 Task: Change the theme color of your profile to Cool grey.
Action: Mouse moved to (1264, 36)
Screenshot: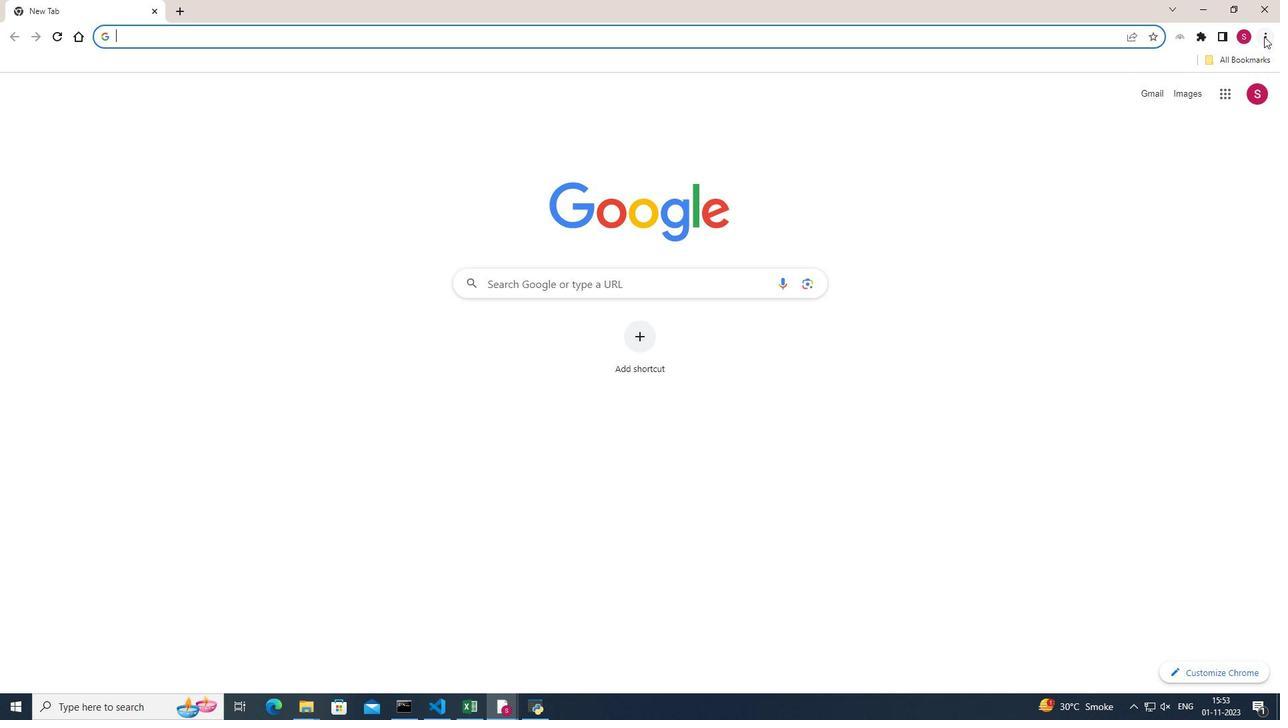 
Action: Mouse pressed left at (1264, 36)
Screenshot: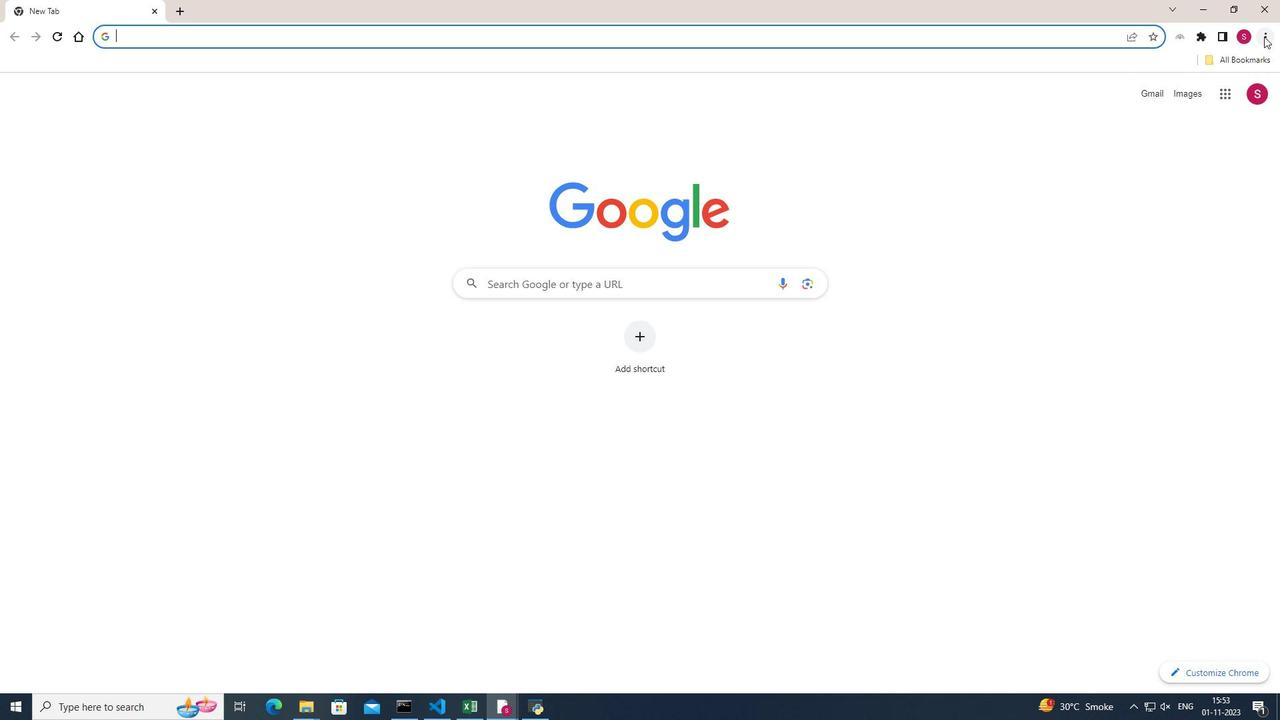 
Action: Mouse moved to (1116, 281)
Screenshot: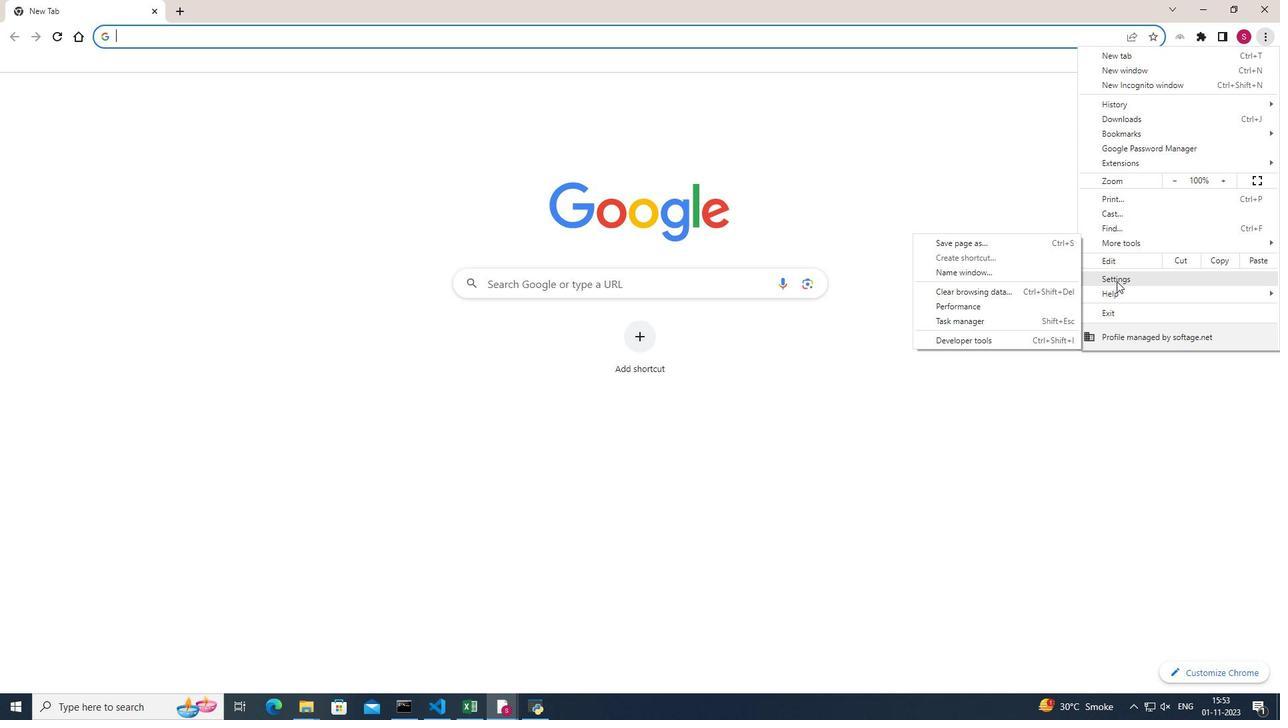 
Action: Mouse pressed left at (1116, 281)
Screenshot: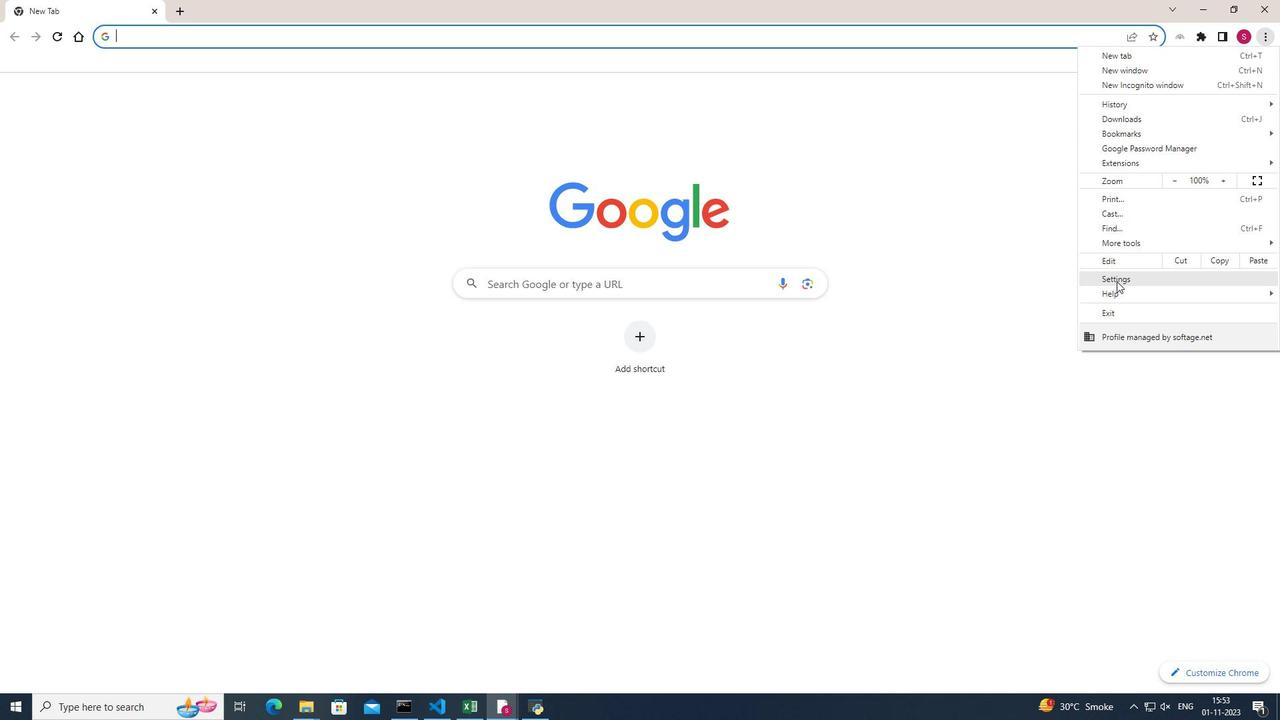 
Action: Mouse moved to (825, 314)
Screenshot: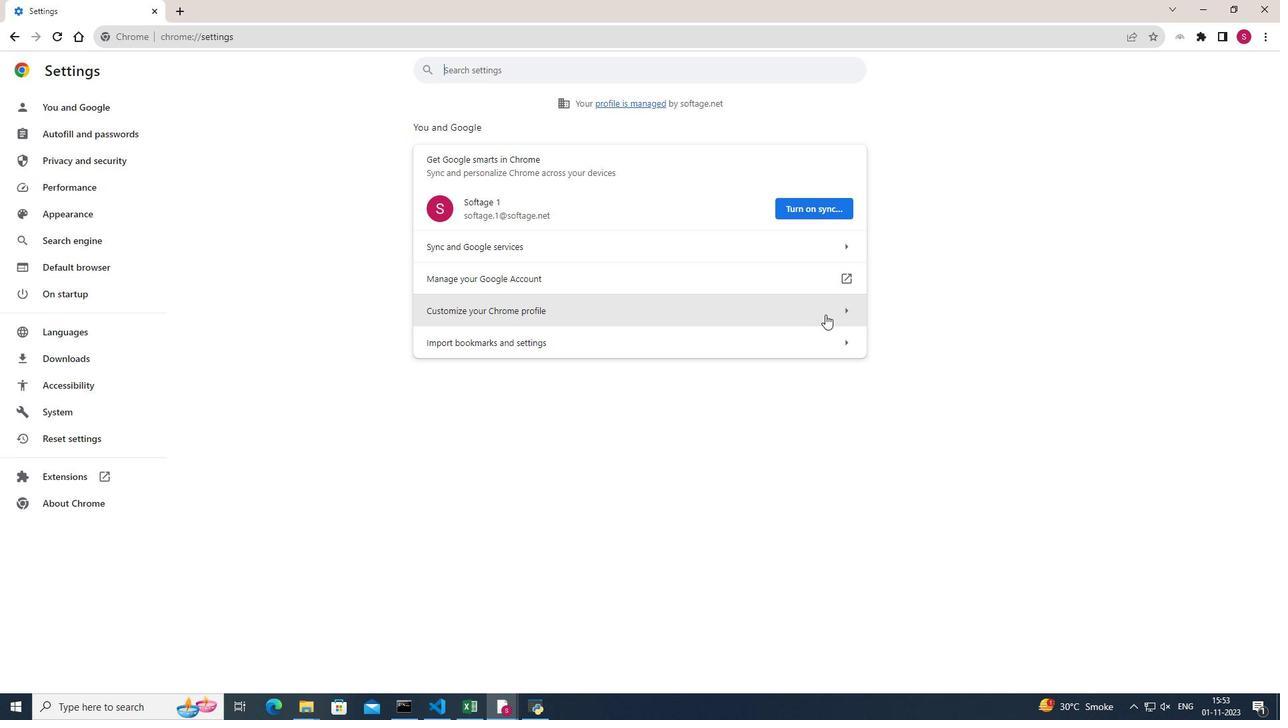 
Action: Mouse pressed left at (825, 314)
Screenshot: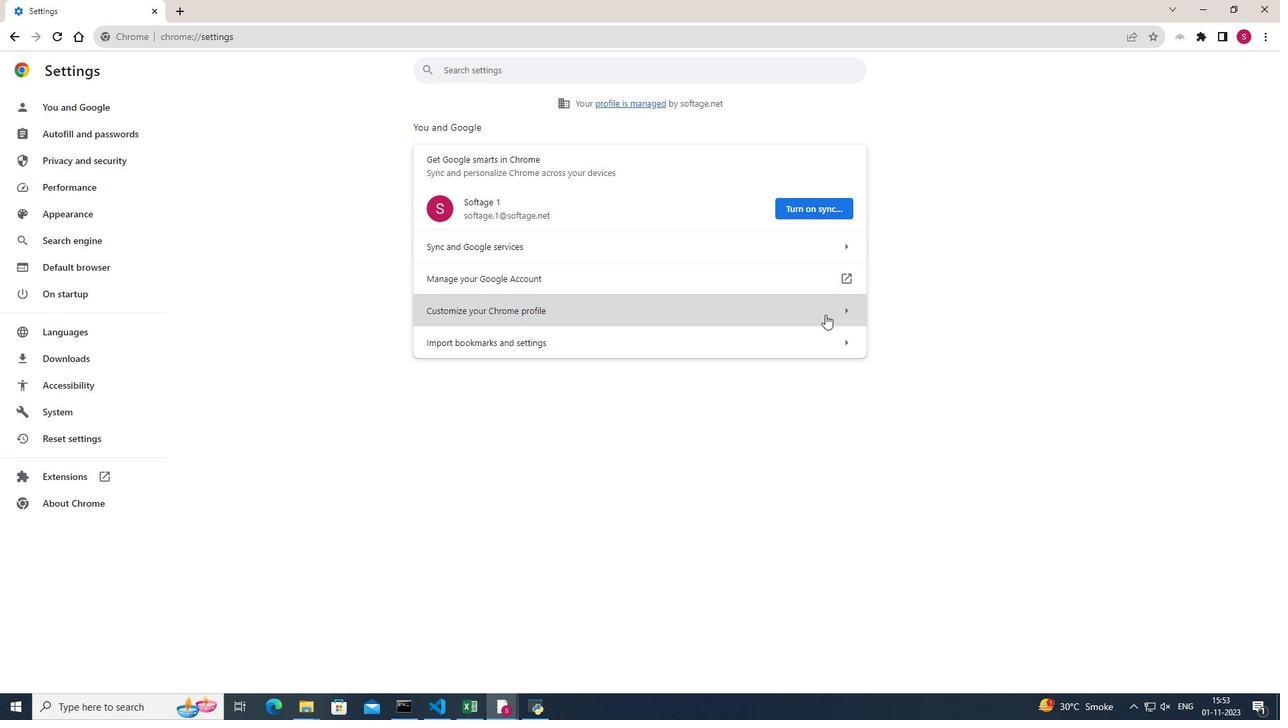 
Action: Mouse moved to (666, 266)
Screenshot: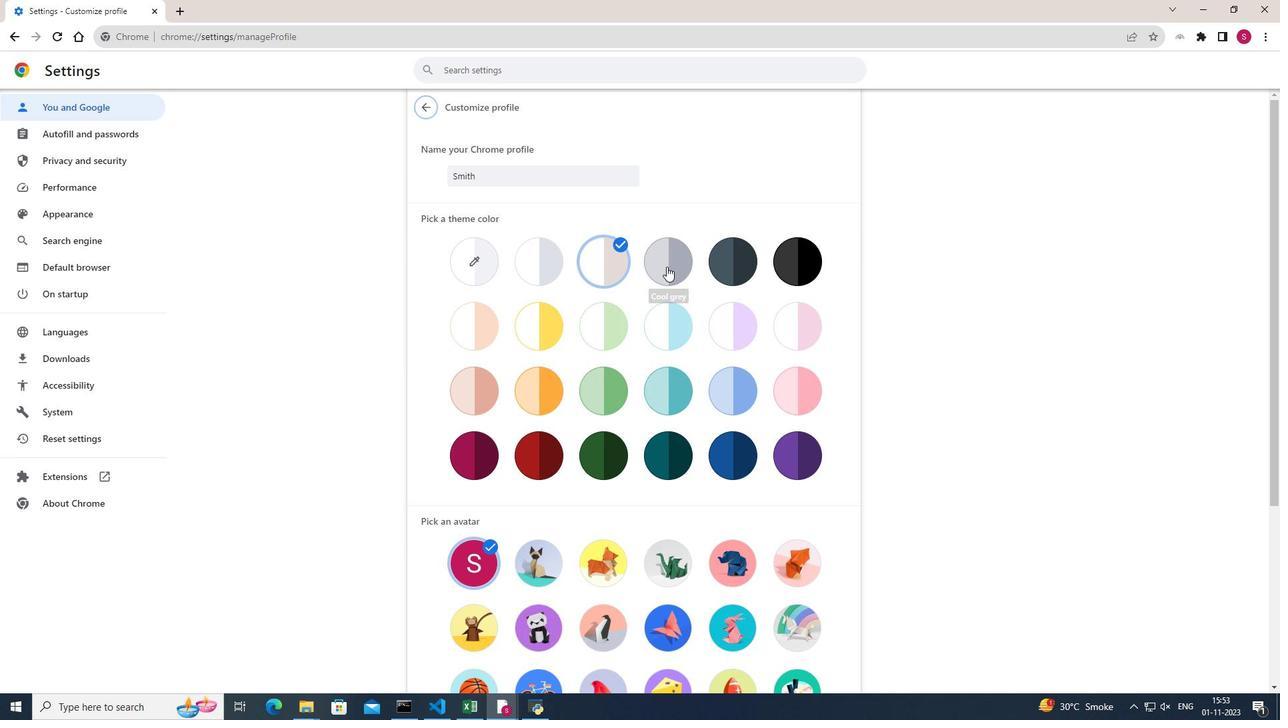 
Action: Mouse pressed left at (666, 266)
Screenshot: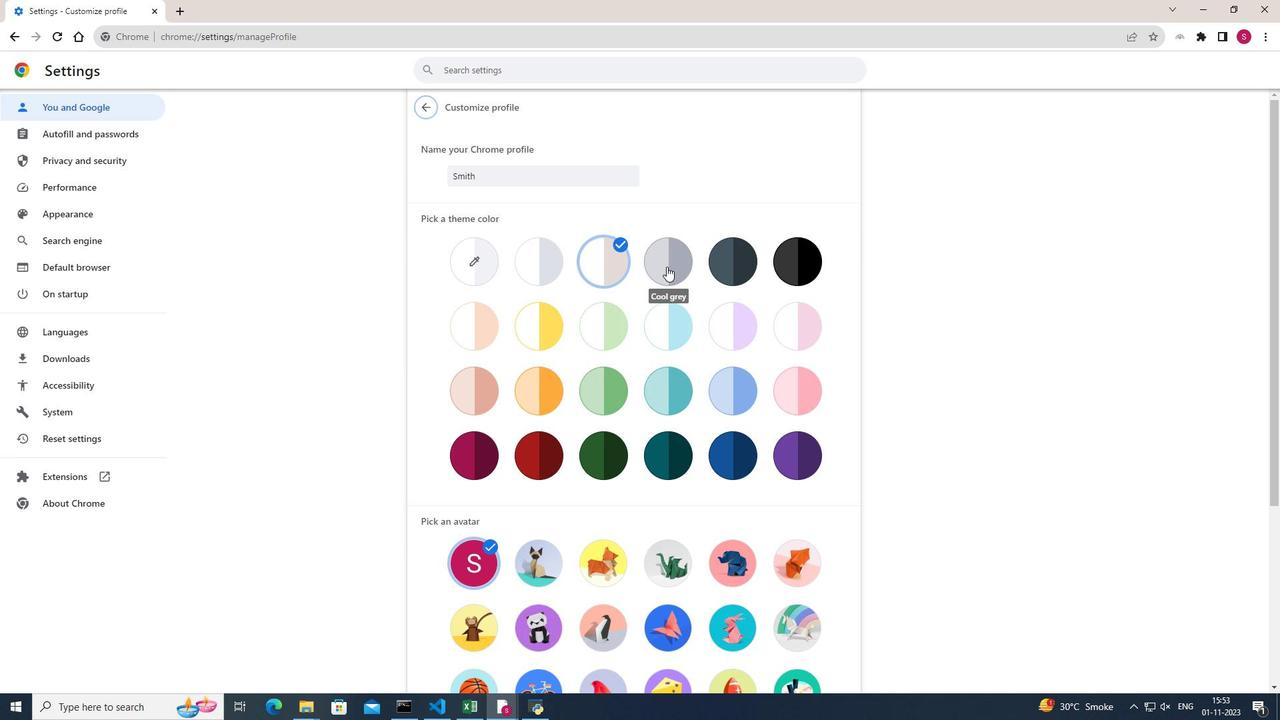 
Action: Mouse moved to (996, 294)
Screenshot: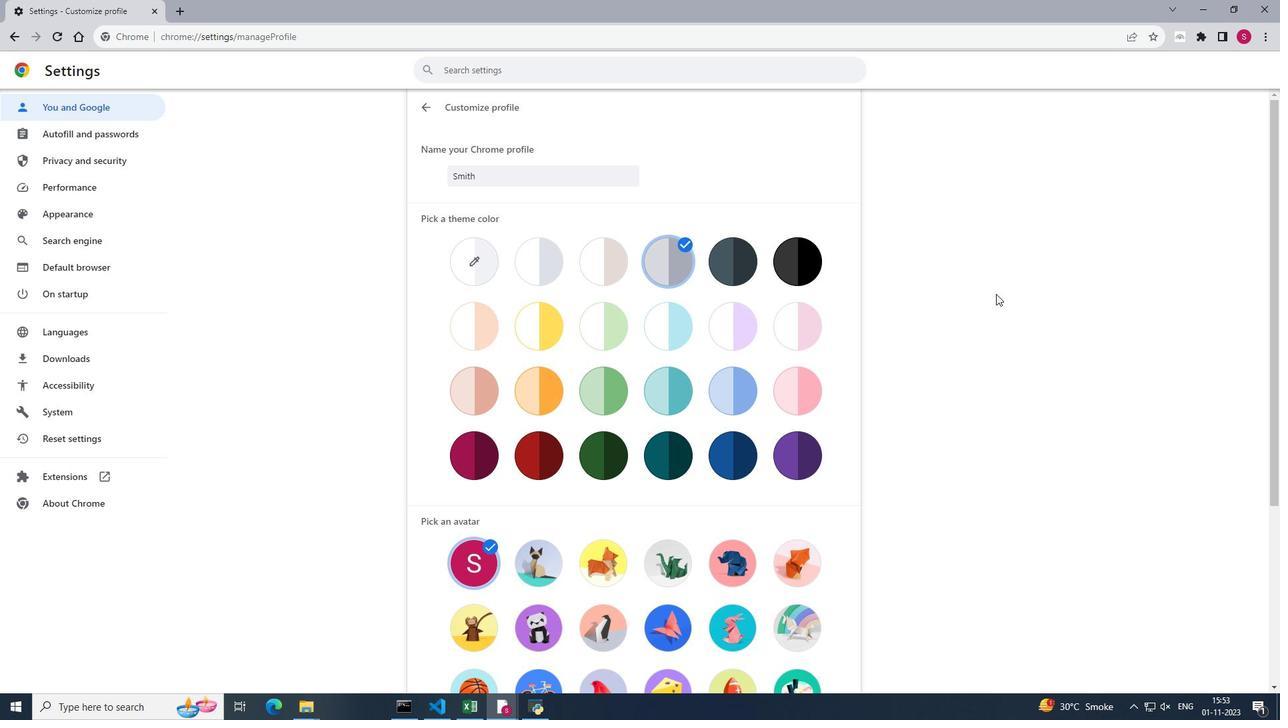 
